 Task: Calculate the distance between Houston and Austin.
Action: Mouse moved to (235, 60)
Screenshot: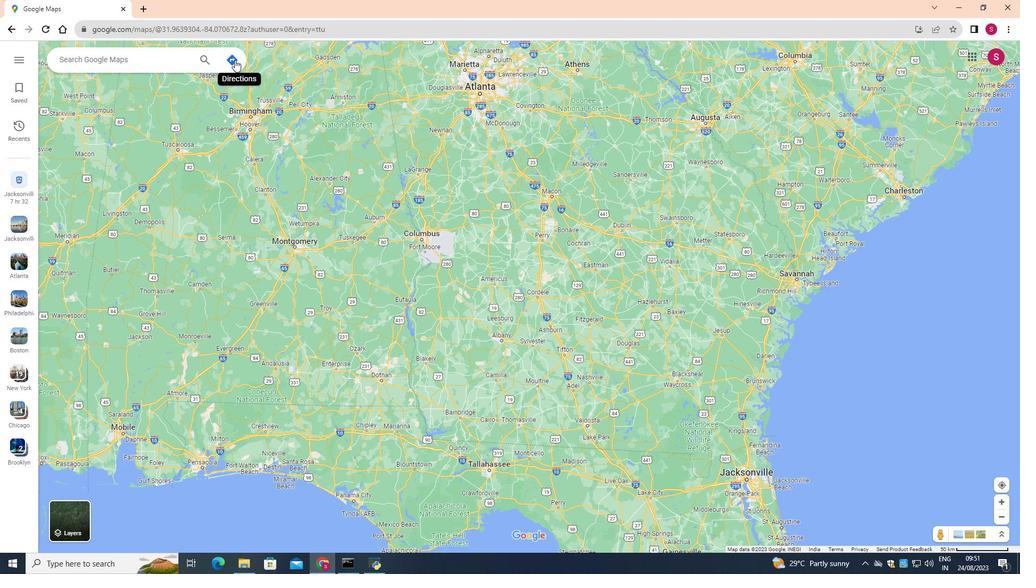 
Action: Mouse pressed left at (235, 60)
Screenshot: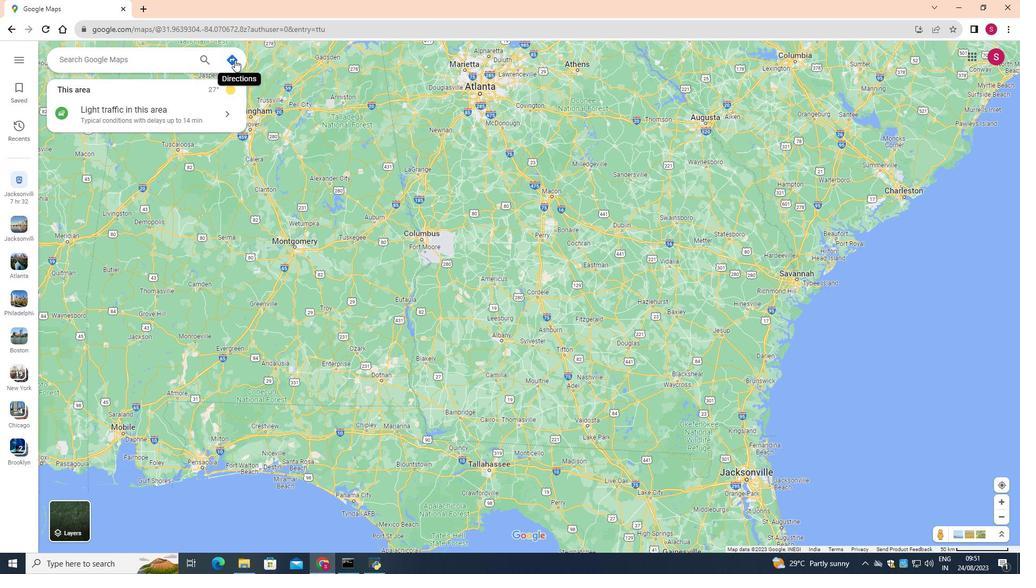 
Action: Mouse moved to (177, 88)
Screenshot: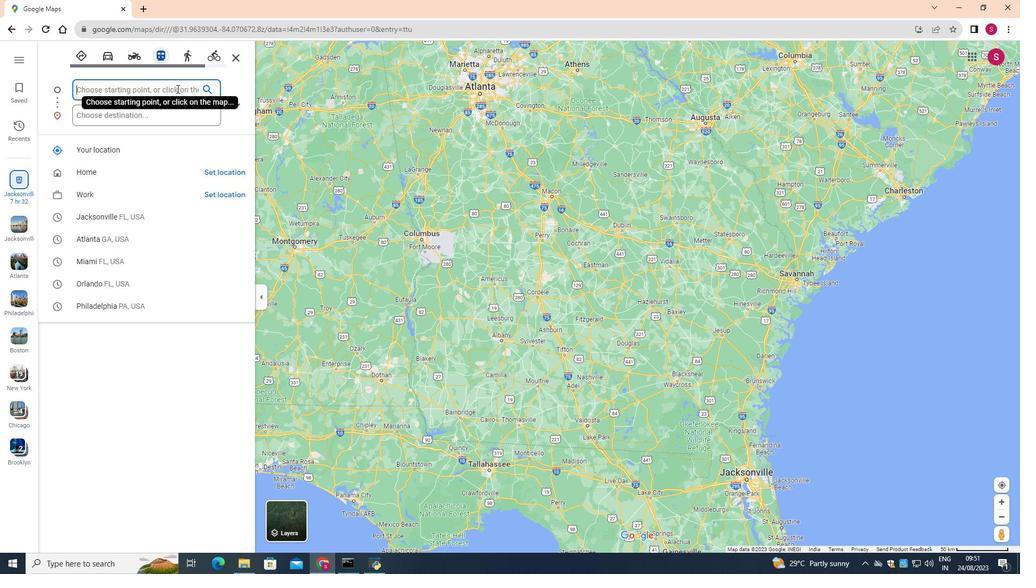 
Action: Mouse pressed left at (177, 88)
Screenshot: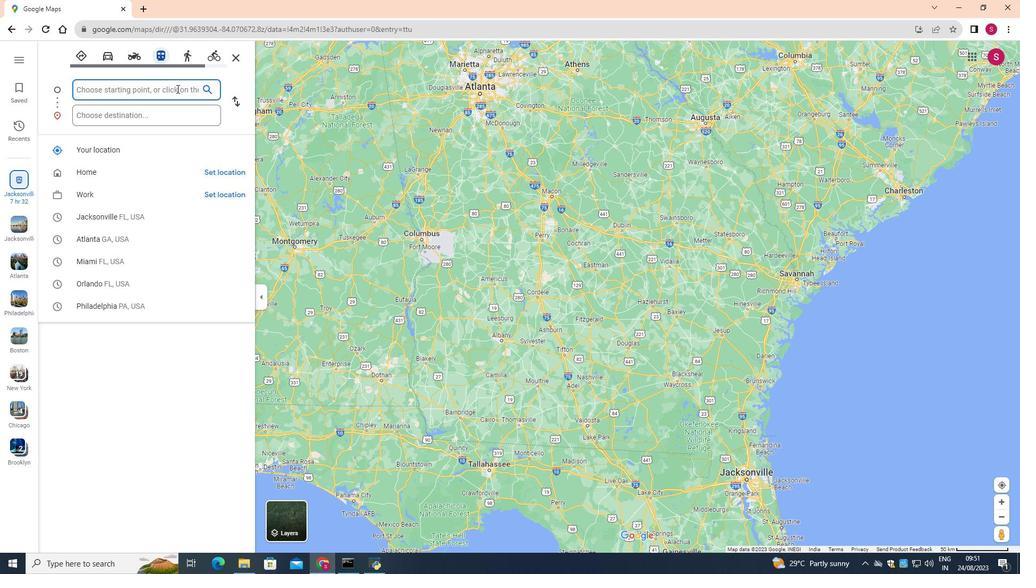 
Action: Key pressed <Key.shift>Houston
Screenshot: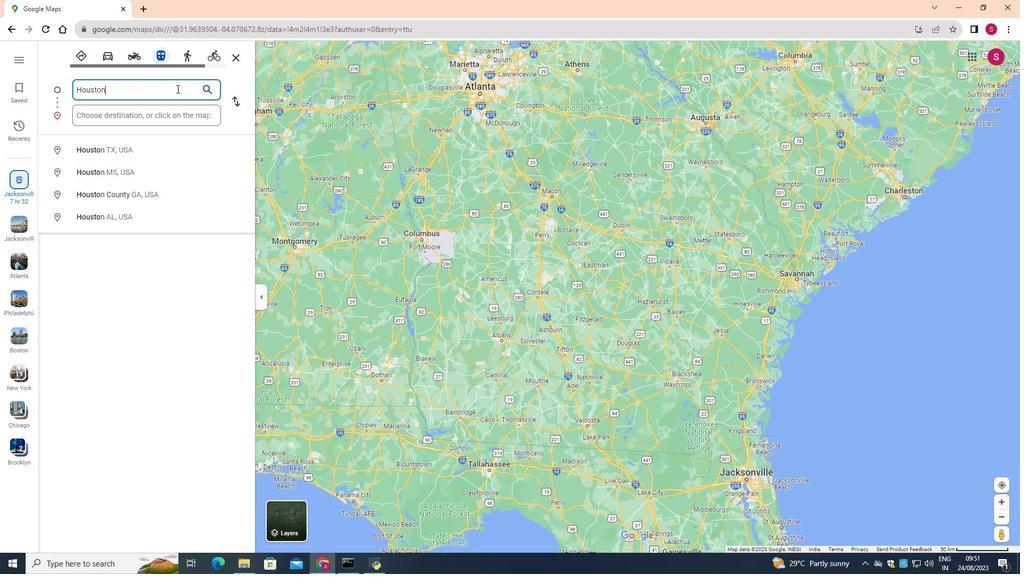 
Action: Mouse moved to (94, 153)
Screenshot: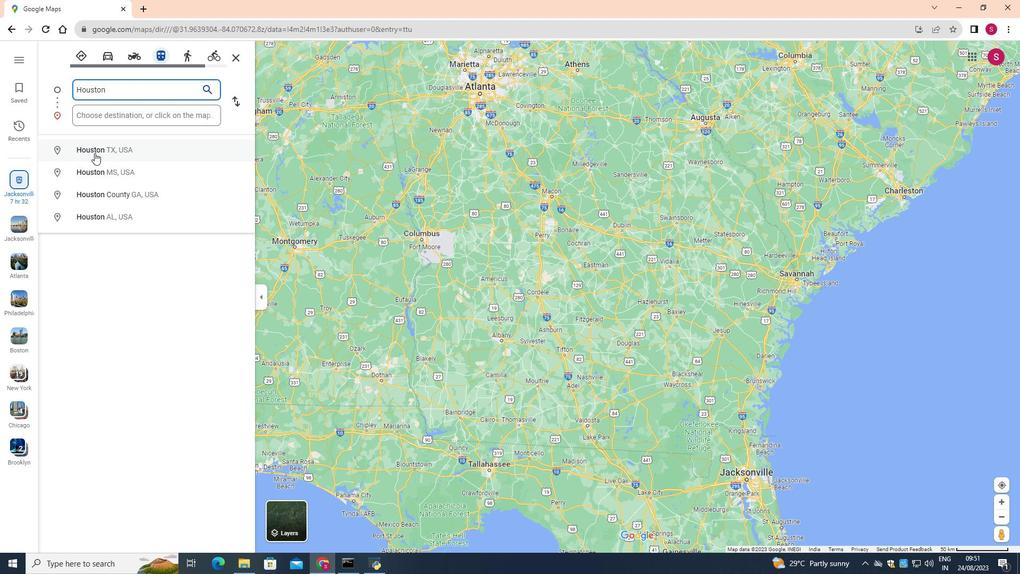 
Action: Mouse pressed left at (94, 153)
Screenshot: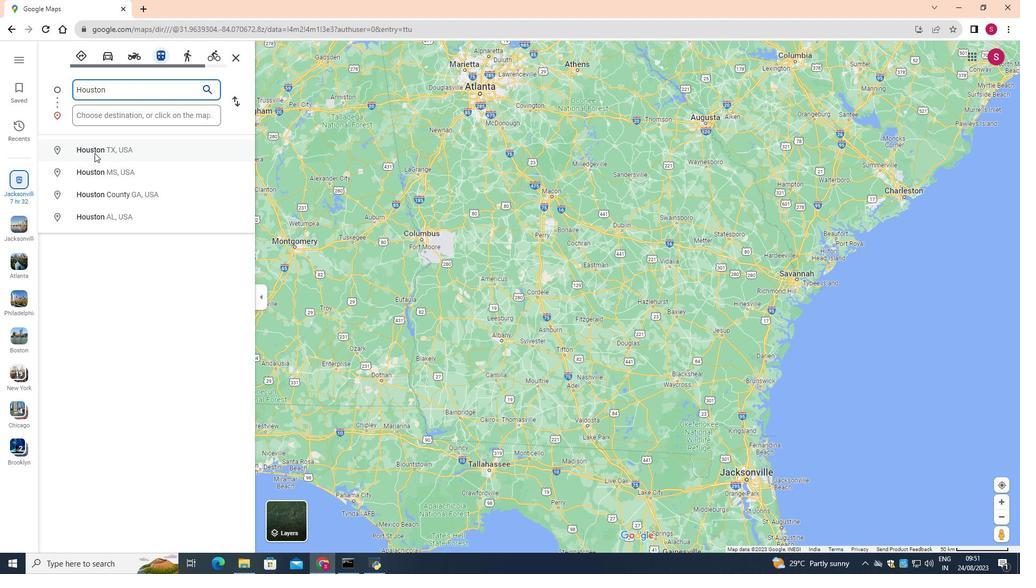 
Action: Mouse moved to (149, 110)
Screenshot: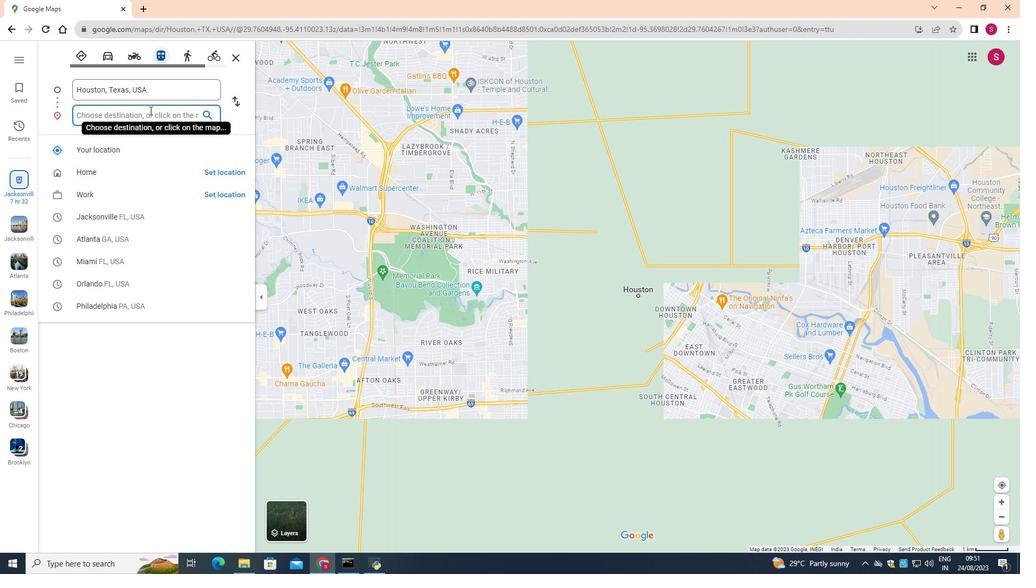 
Action: Mouse pressed left at (149, 110)
Screenshot: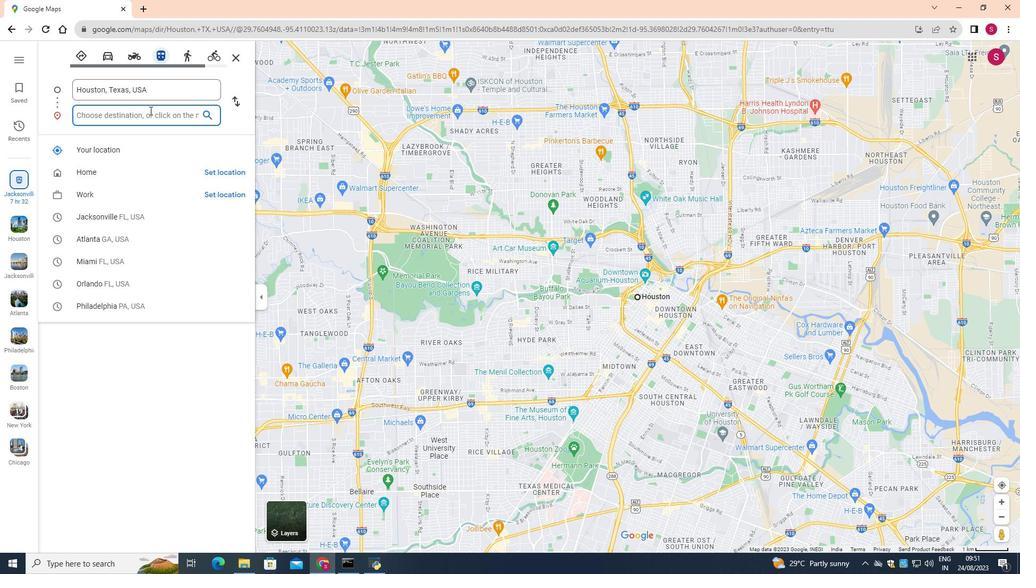 
Action: Key pressed <Key.shift>Austin
Screenshot: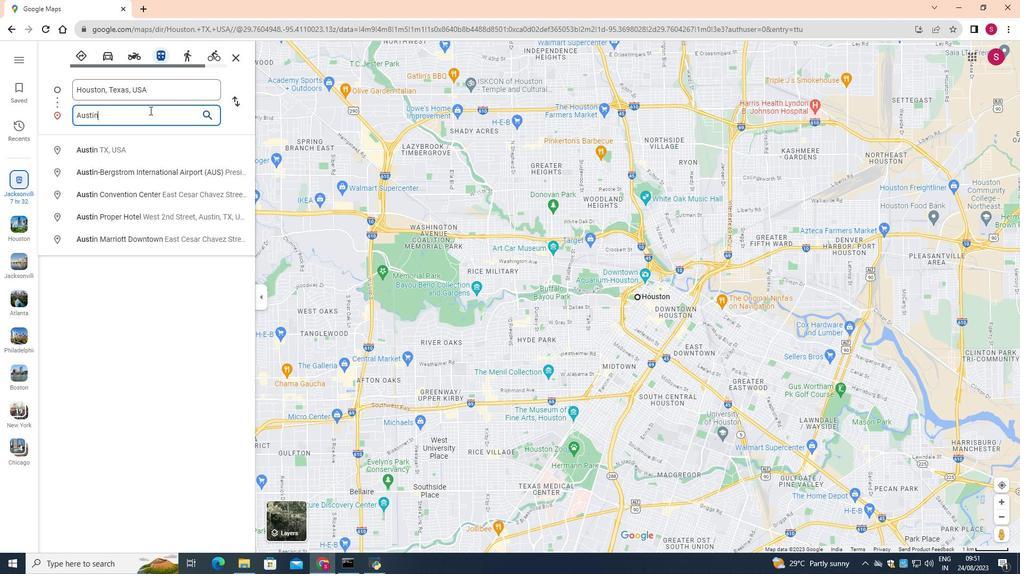 
Action: Mouse moved to (97, 148)
Screenshot: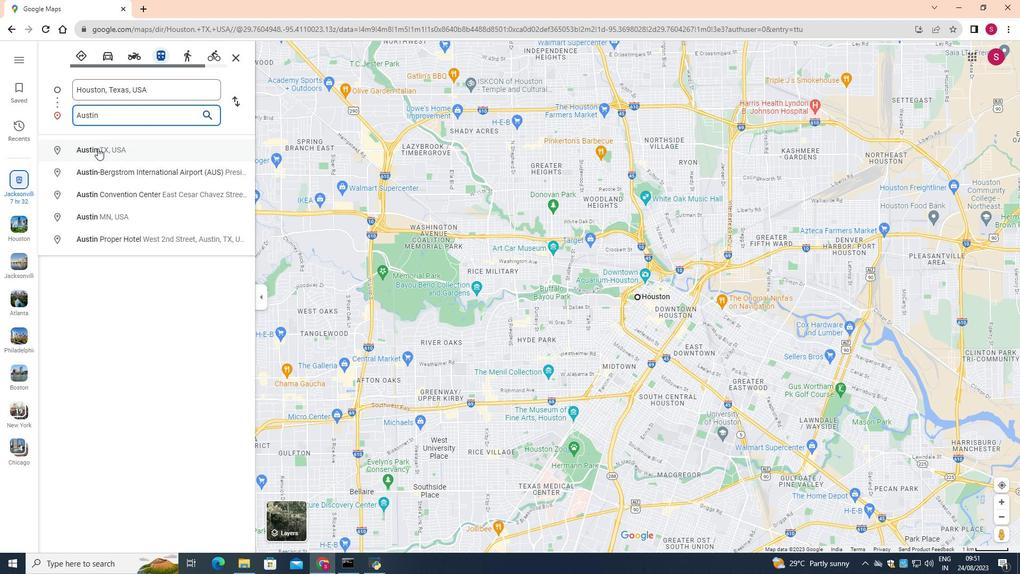 
Action: Mouse pressed left at (97, 148)
Screenshot: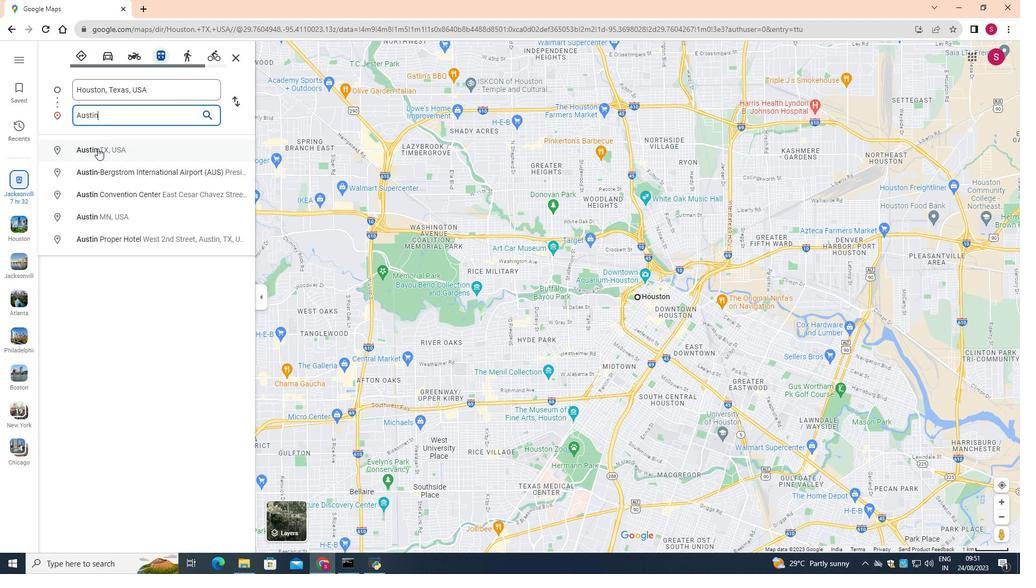 
Action: Mouse moved to (162, 265)
Screenshot: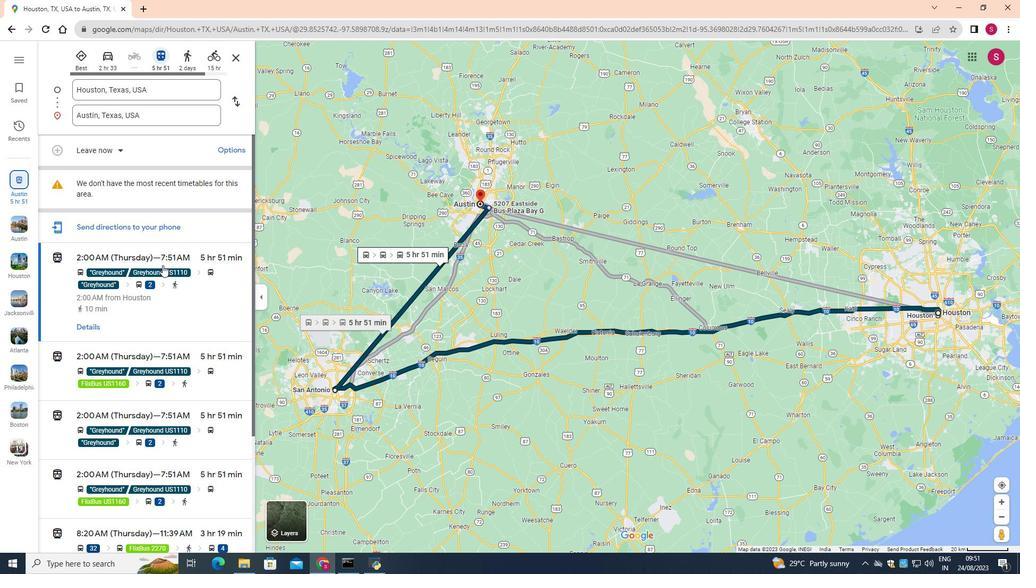 
Action: Mouse scrolled (162, 264) with delta (0, 0)
Screenshot: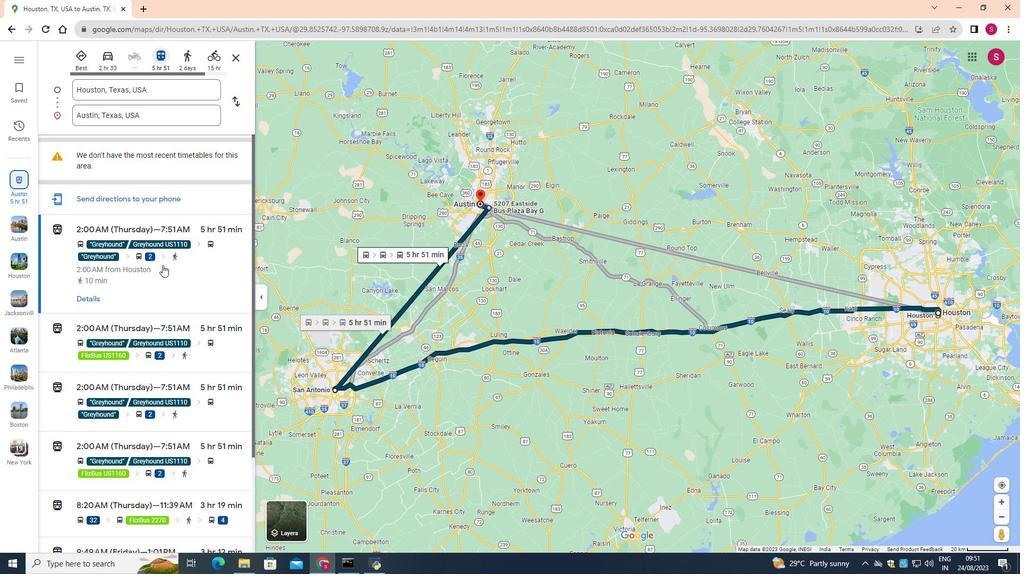 
Action: Mouse scrolled (162, 264) with delta (0, 0)
Screenshot: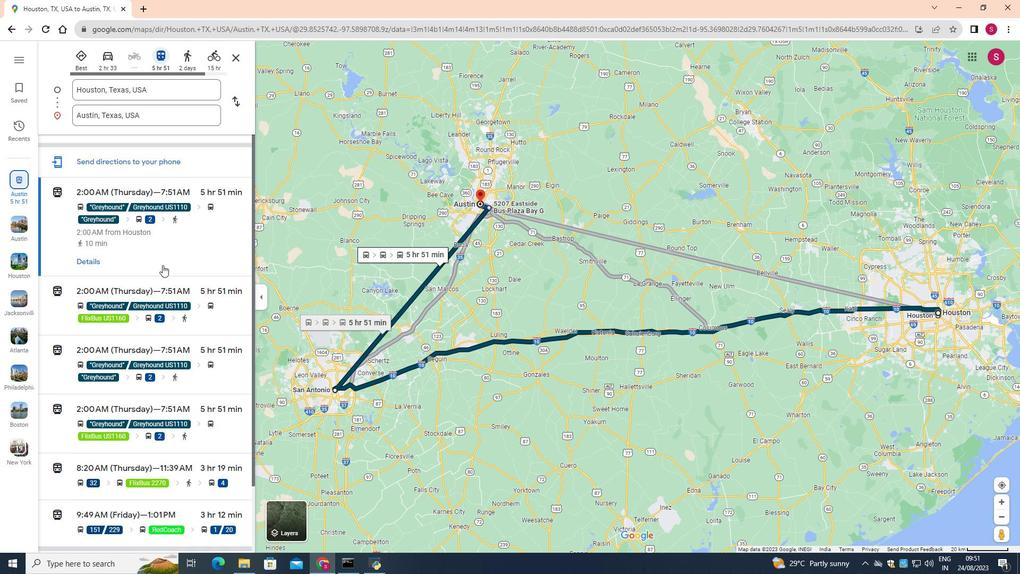 
Action: Mouse moved to (162, 265)
Screenshot: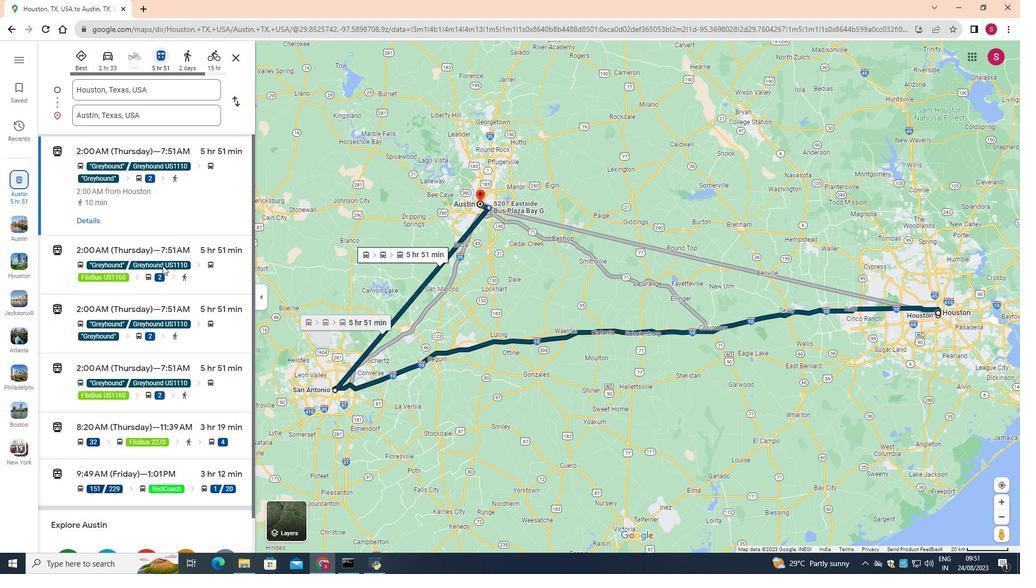 
Action: Mouse scrolled (162, 265) with delta (0, 0)
Screenshot: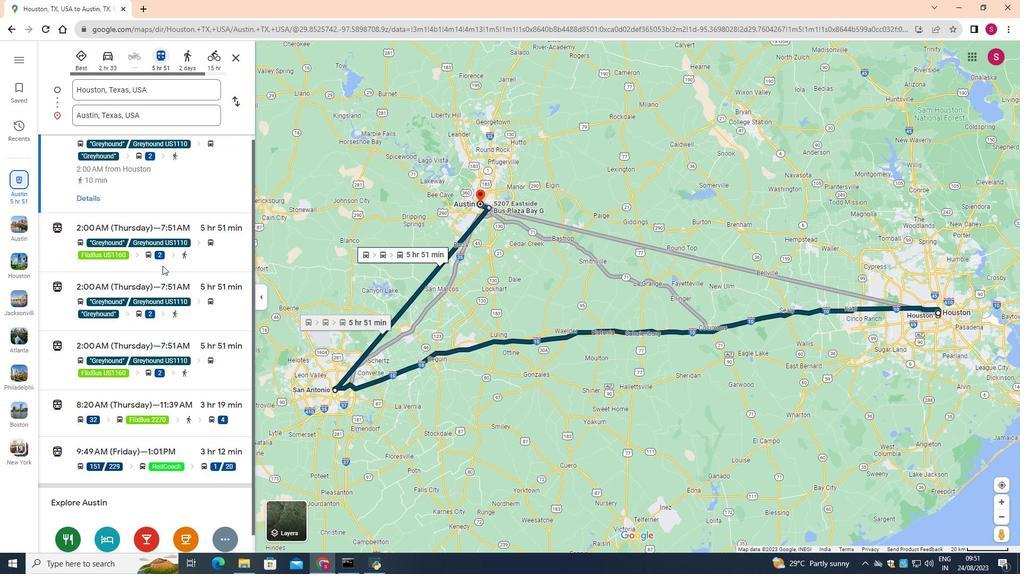 
Action: Mouse scrolled (162, 265) with delta (0, 0)
Screenshot: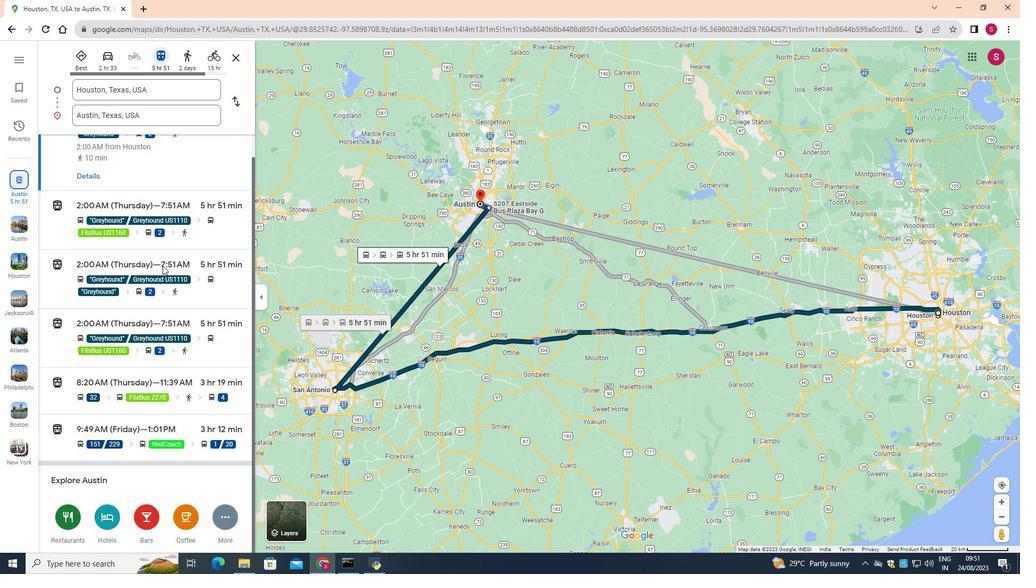 
Action: Mouse scrolled (162, 265) with delta (0, 0)
Screenshot: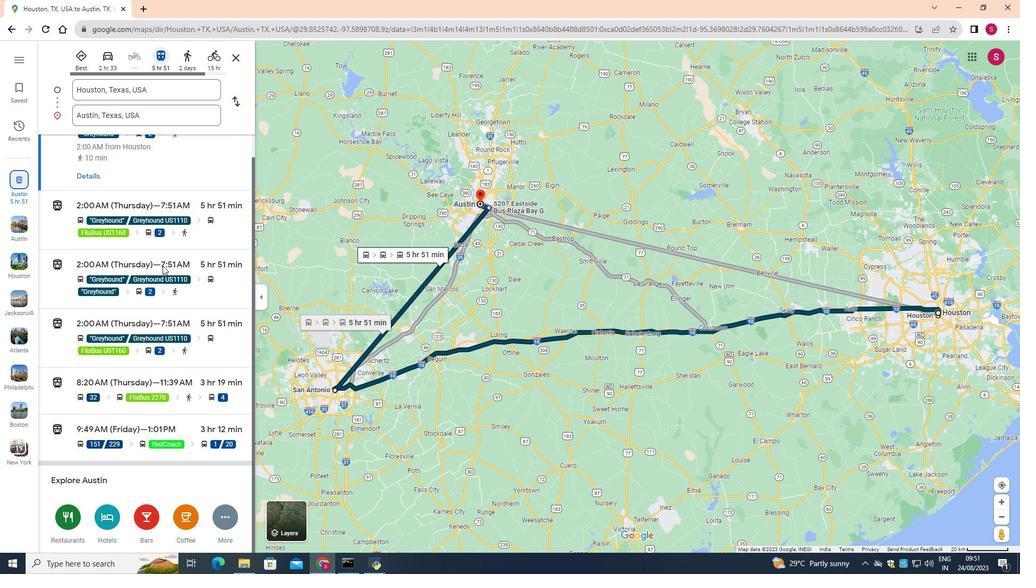 
Action: Mouse scrolled (162, 265) with delta (0, 0)
Screenshot: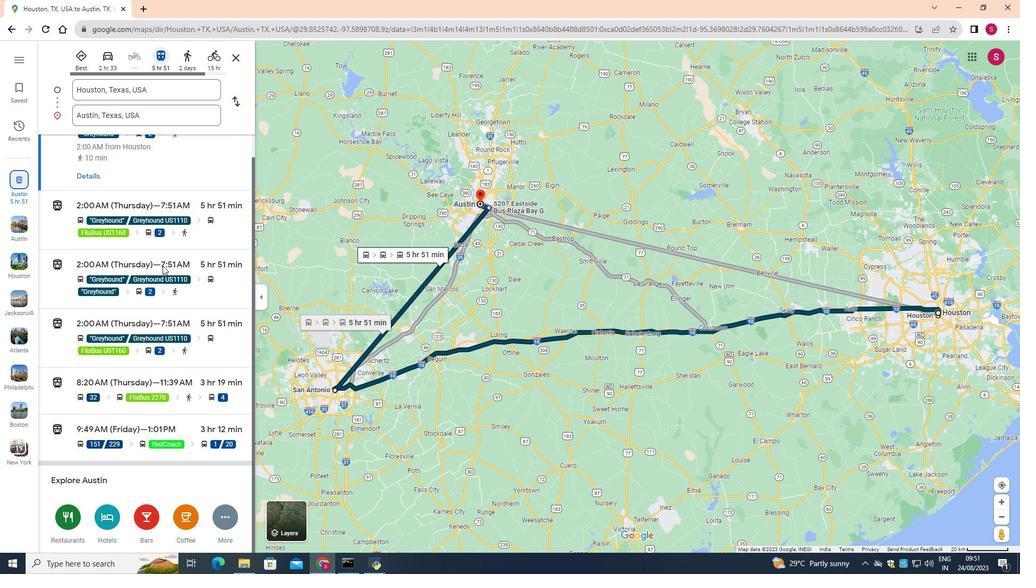 
Action: Mouse moved to (460, 523)
Screenshot: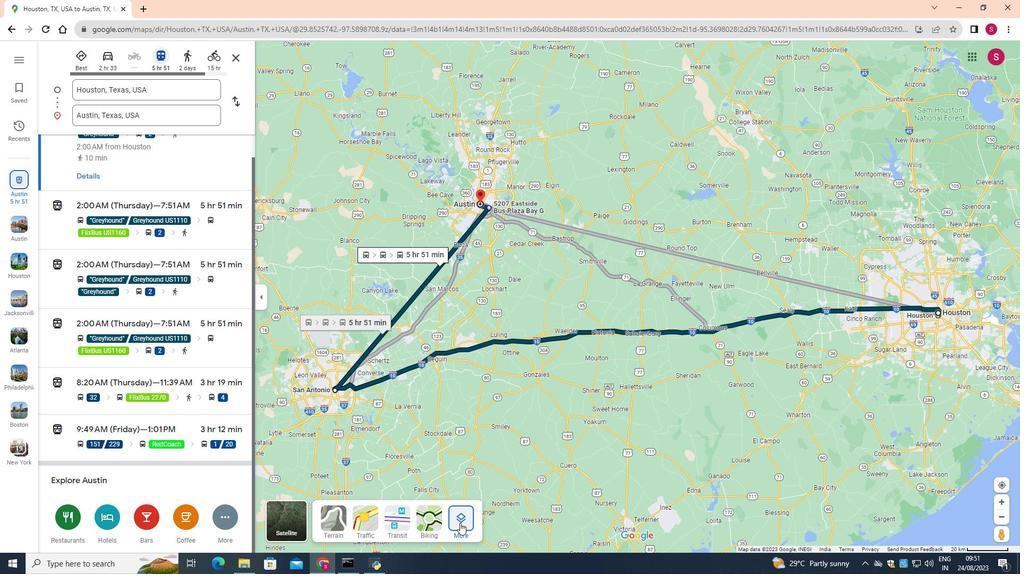 
Action: Mouse pressed left at (460, 523)
Screenshot: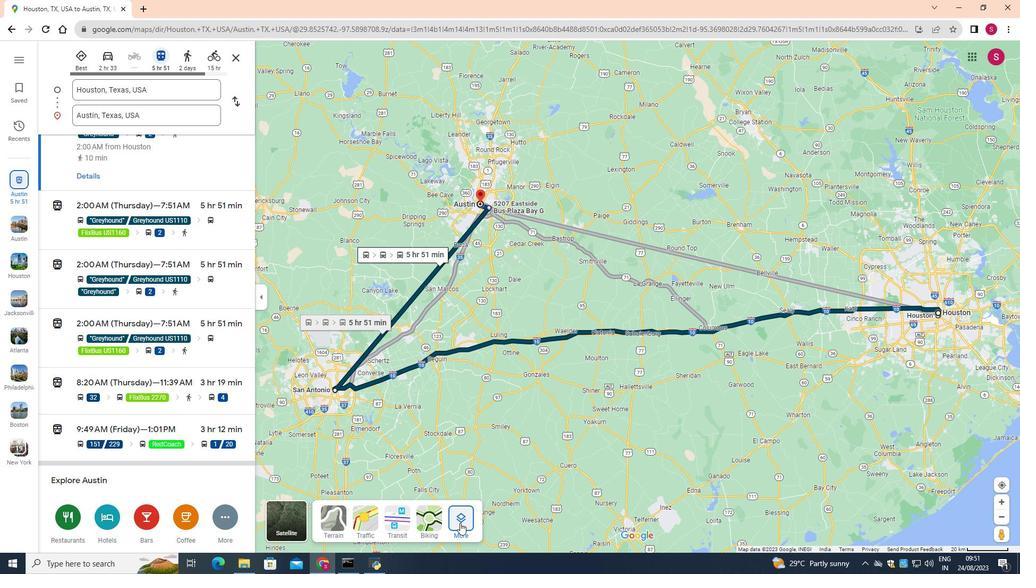 
Action: Mouse moved to (367, 428)
Screenshot: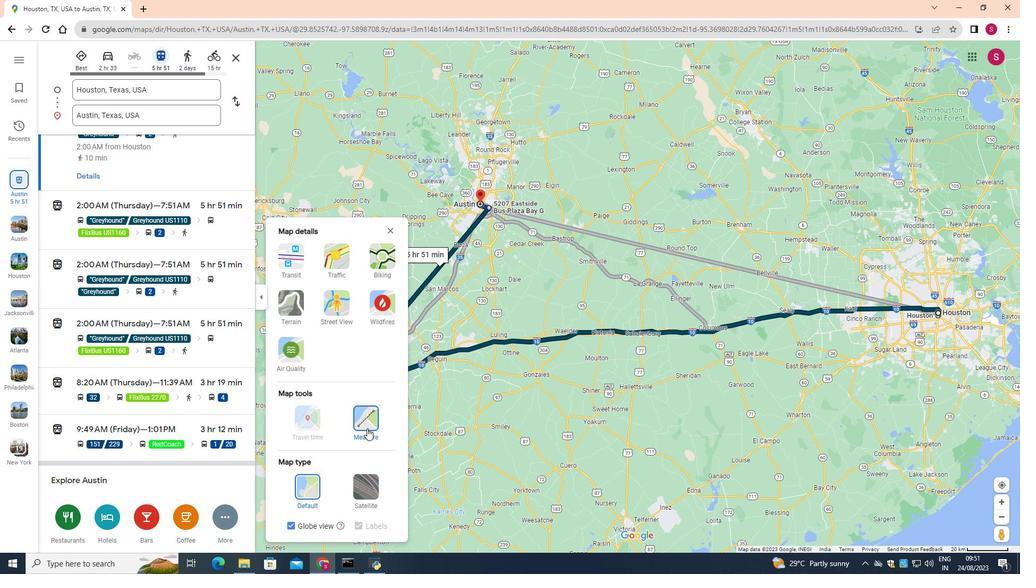 
Action: Mouse pressed left at (367, 428)
Screenshot: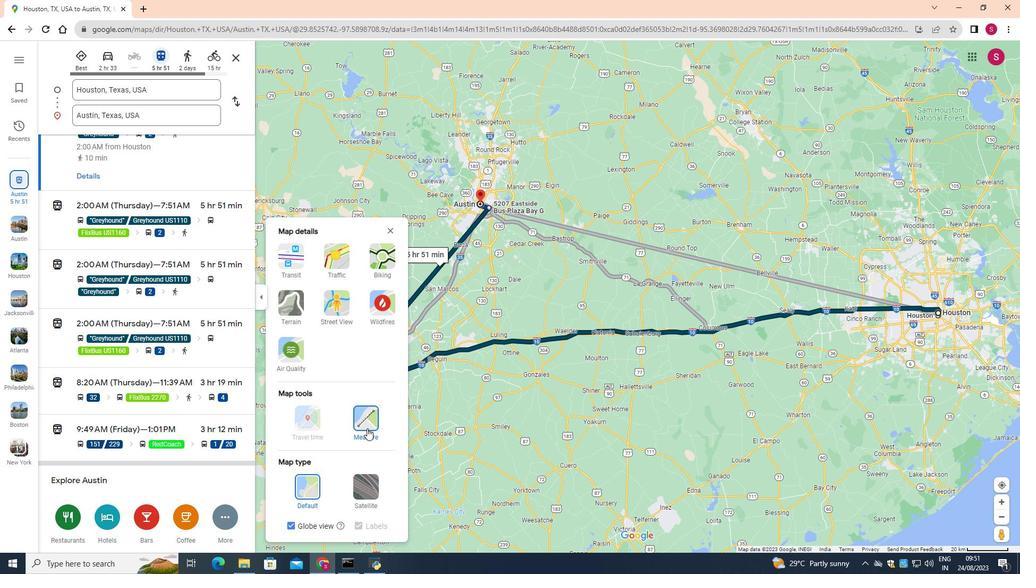 
Action: Mouse moved to (481, 204)
Screenshot: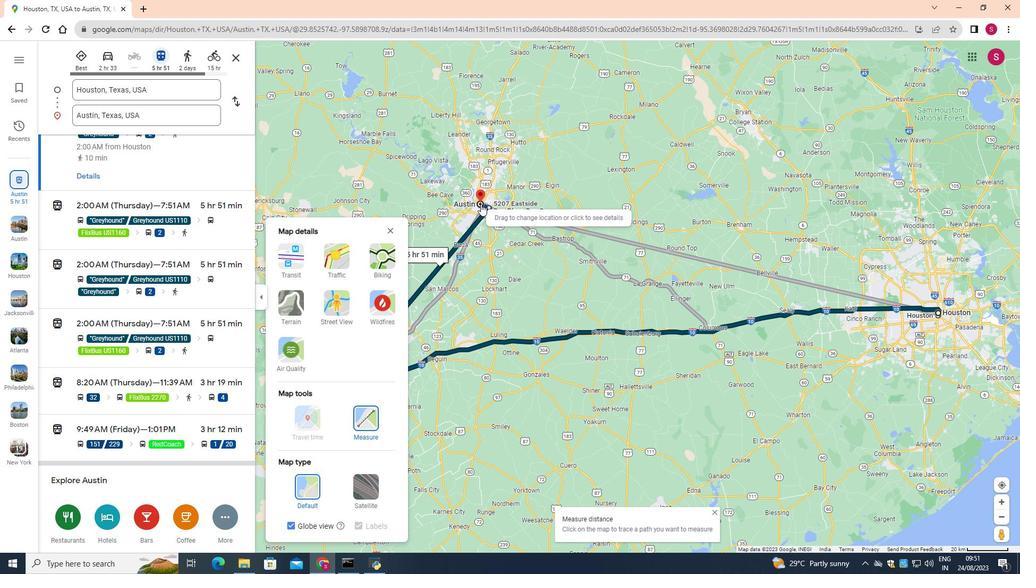 
Action: Mouse pressed left at (481, 204)
Screenshot: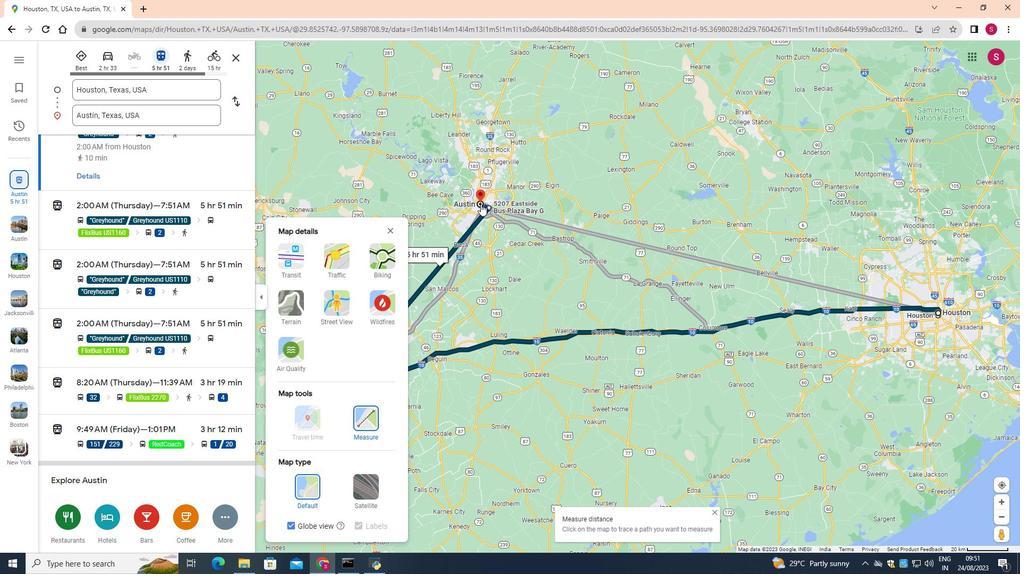 
Action: Mouse moved to (940, 313)
Screenshot: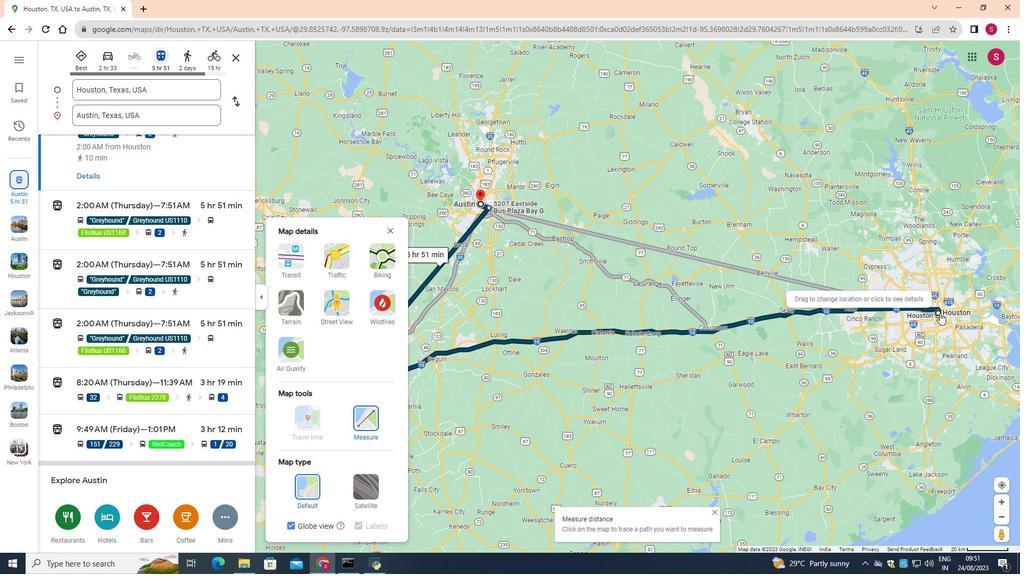 
Action: Mouse pressed left at (940, 313)
Screenshot: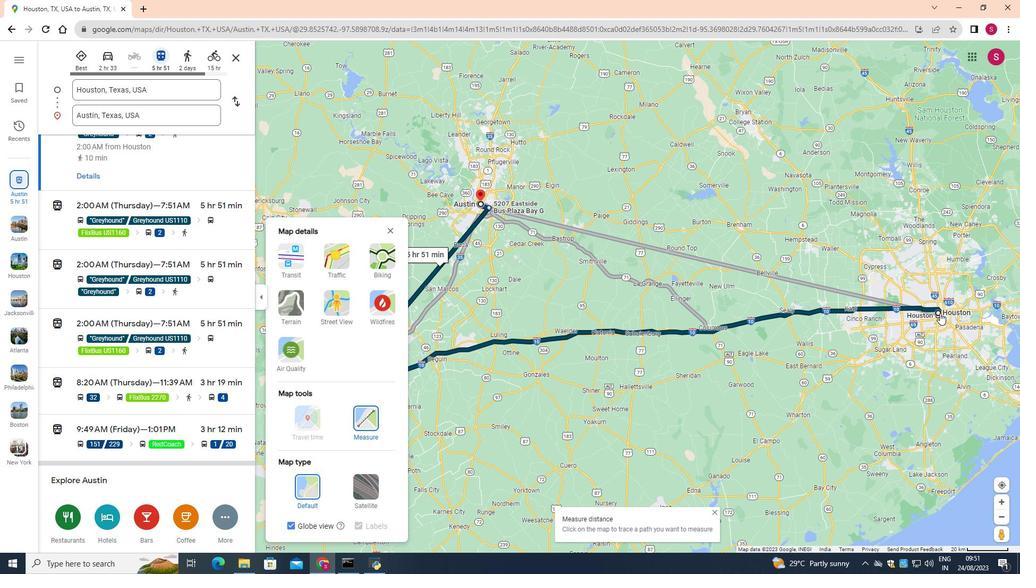 
Action: Mouse moved to (390, 233)
Screenshot: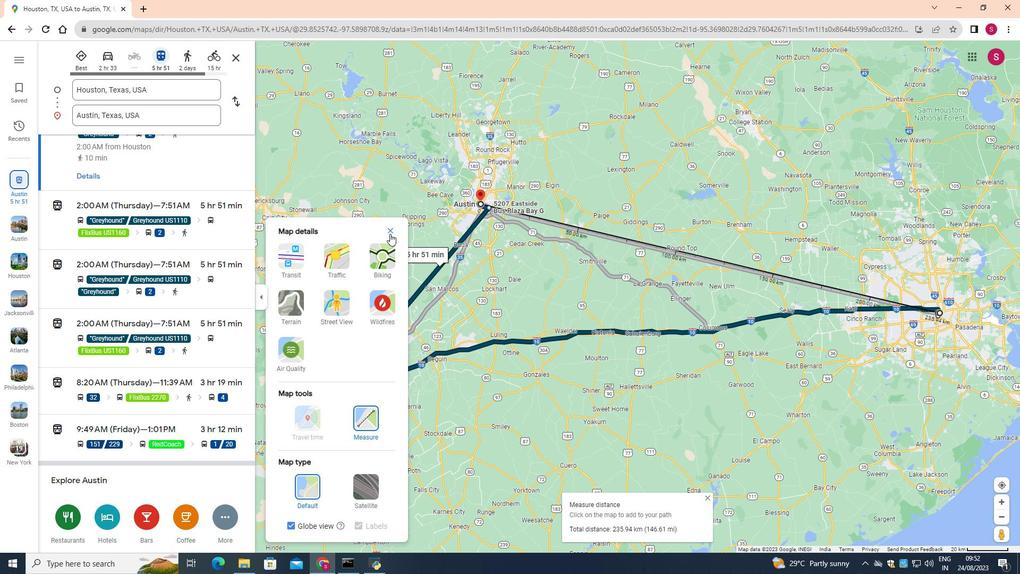 
Action: Mouse pressed left at (390, 233)
Screenshot: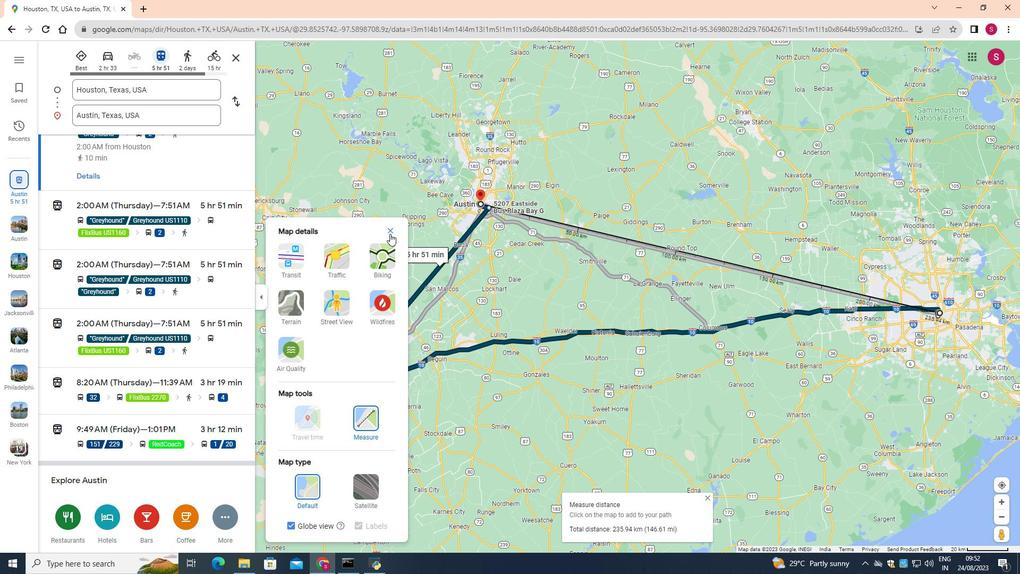
Action: Mouse moved to (563, 411)
Screenshot: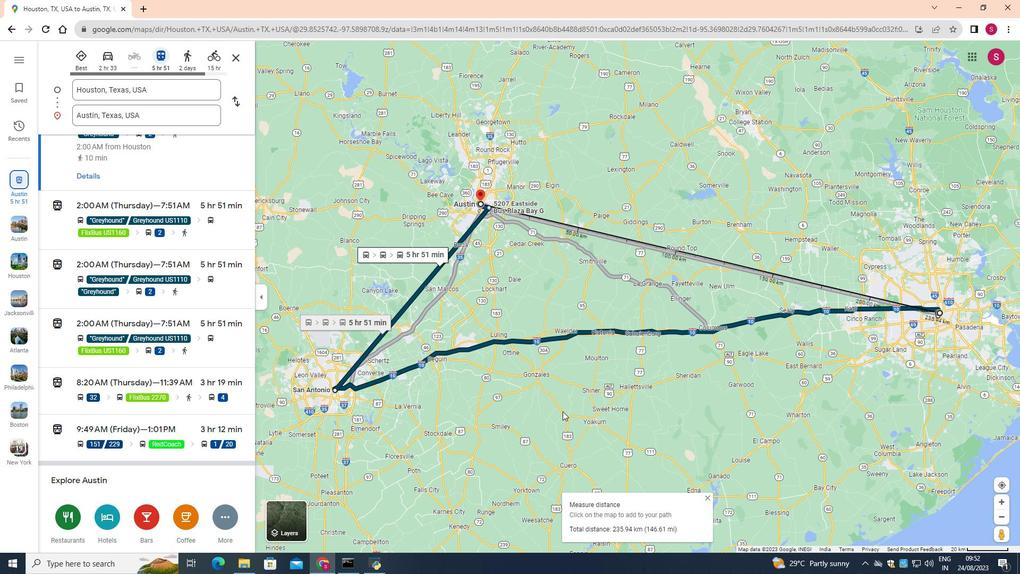 
